 Task: Create a section Cloud Migration Sprint and in the section, add a milestone Data Warehousing Implementation in the project AgileGuru
Action: Mouse moved to (323, 393)
Screenshot: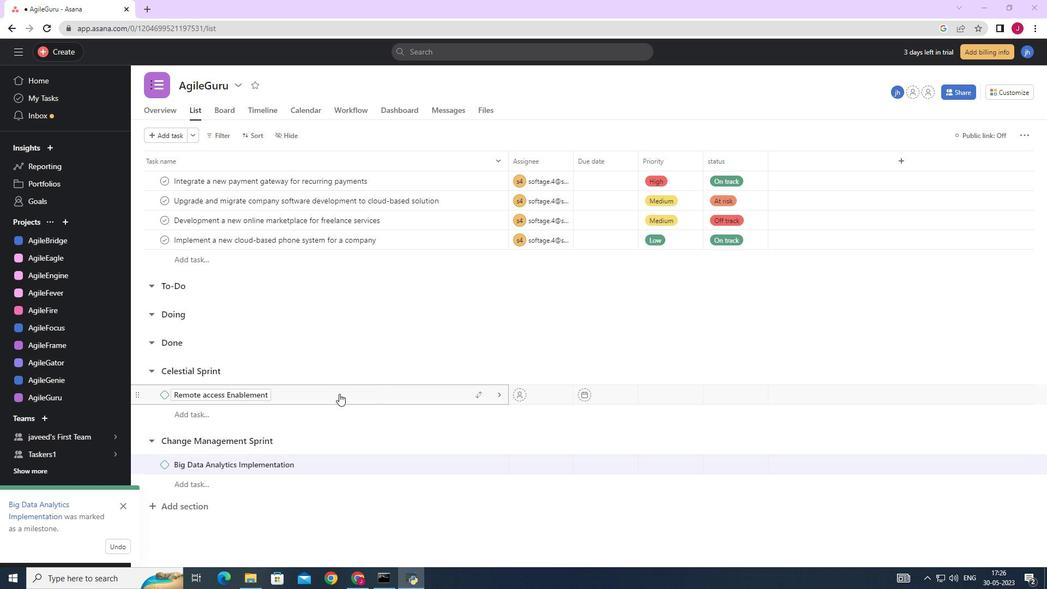 
Action: Mouse scrolled (323, 393) with delta (0, 0)
Screenshot: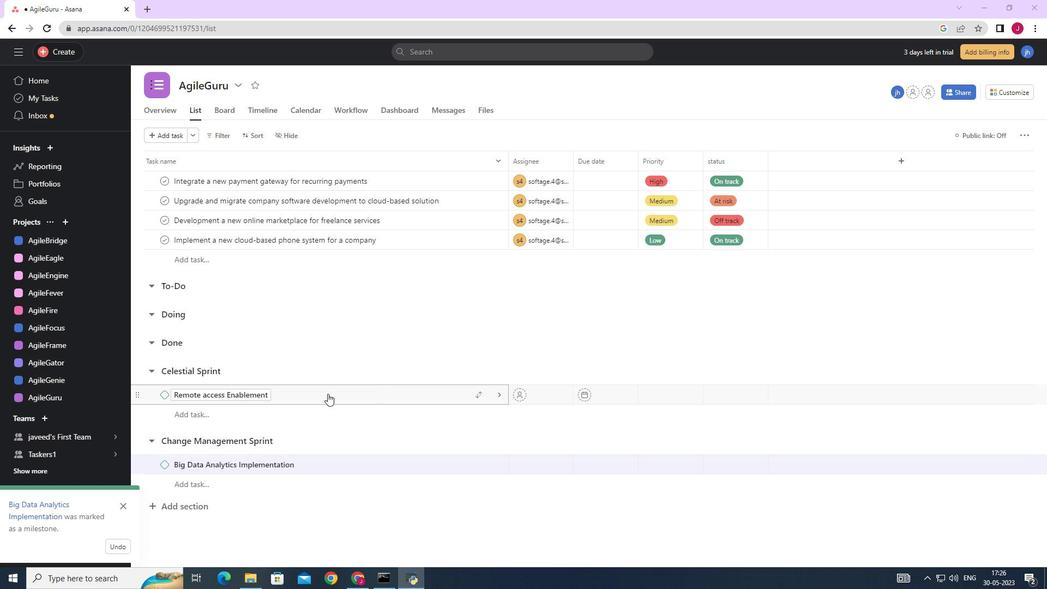 
Action: Mouse moved to (322, 393)
Screenshot: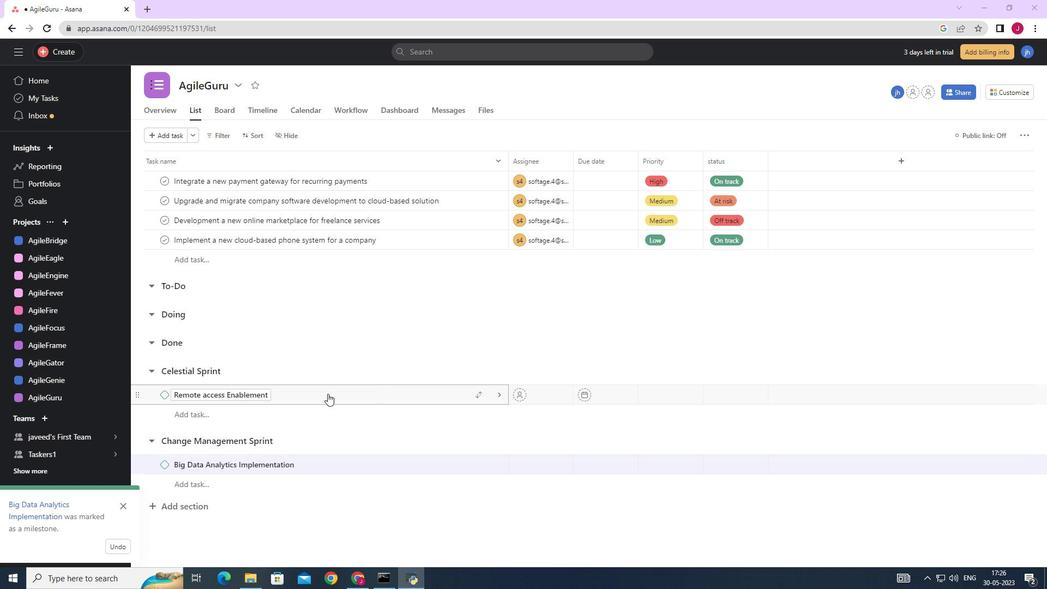 
Action: Mouse scrolled (322, 393) with delta (0, 0)
Screenshot: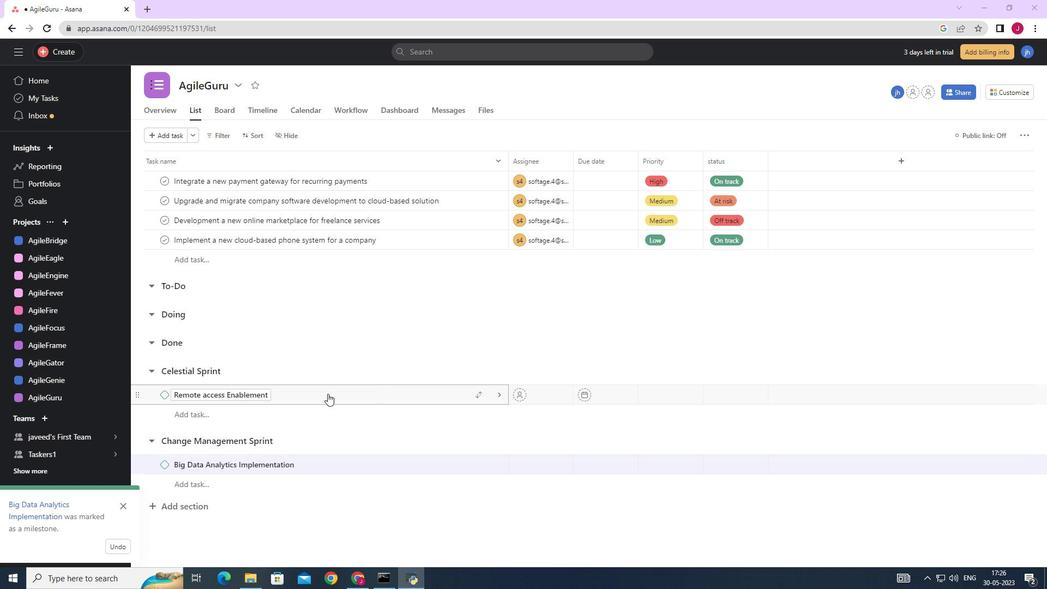 
Action: Mouse scrolled (322, 393) with delta (0, 0)
Screenshot: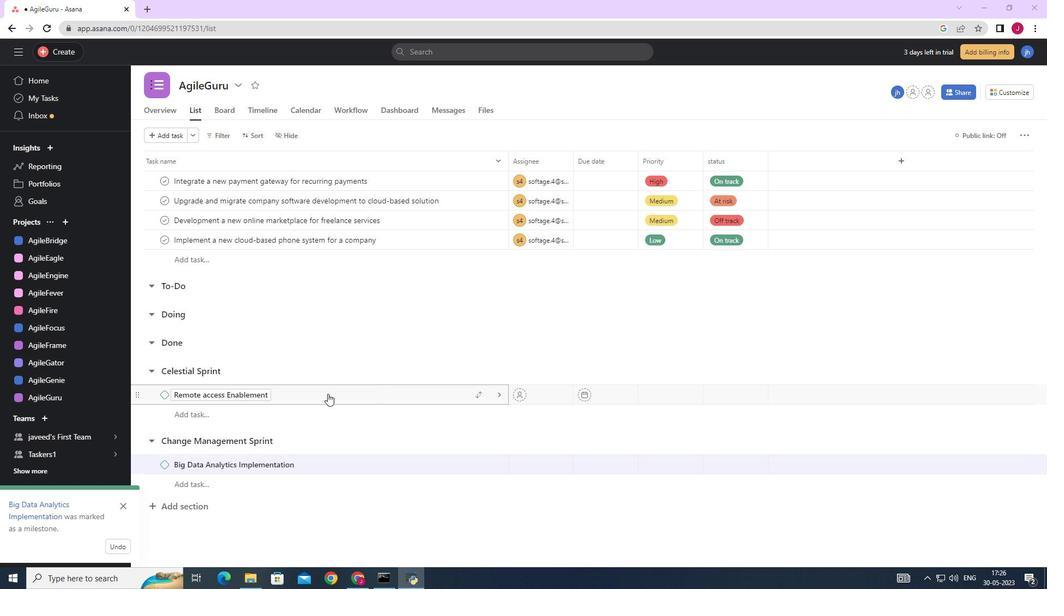 
Action: Mouse moved to (321, 393)
Screenshot: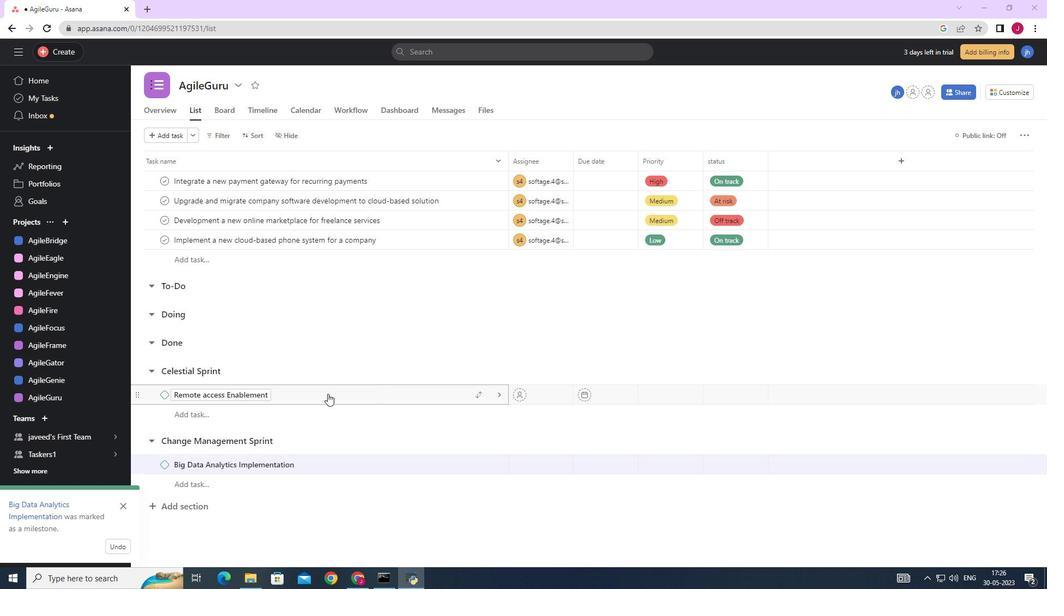 
Action: Mouse scrolled (321, 393) with delta (0, 0)
Screenshot: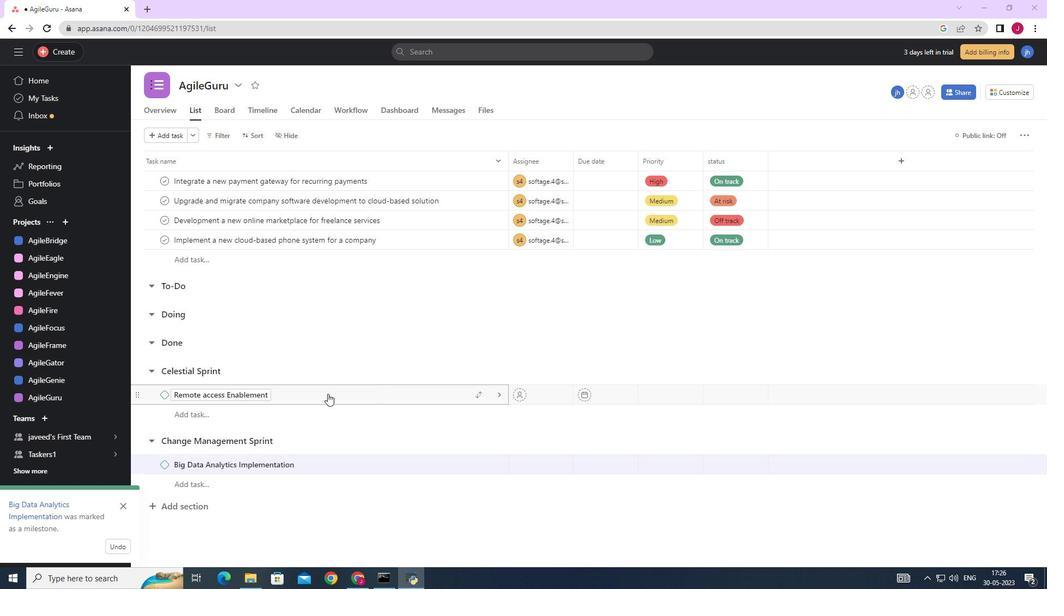 
Action: Mouse scrolled (321, 393) with delta (0, 0)
Screenshot: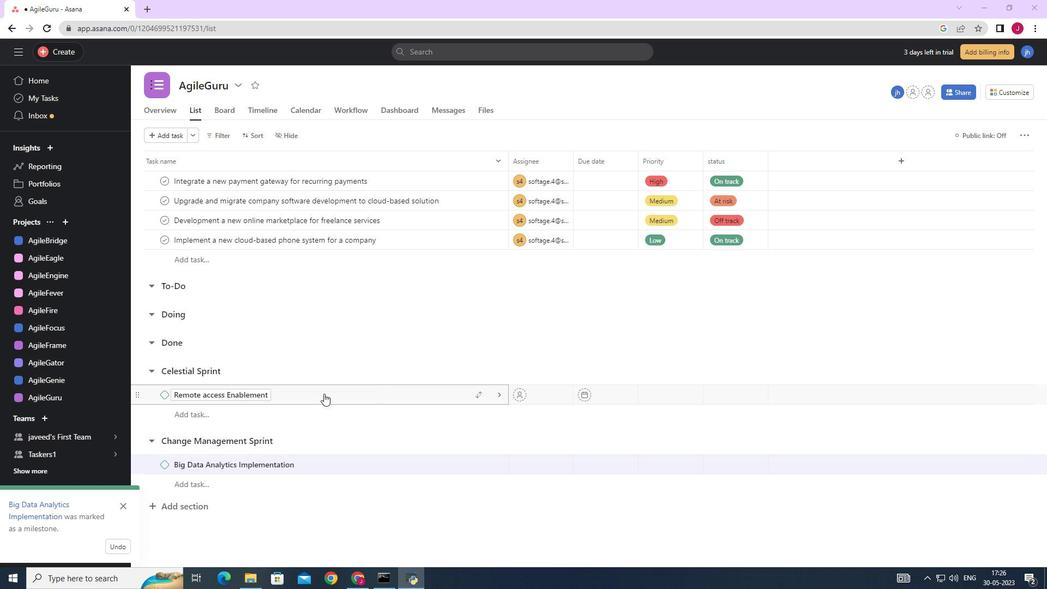
Action: Mouse moved to (189, 503)
Screenshot: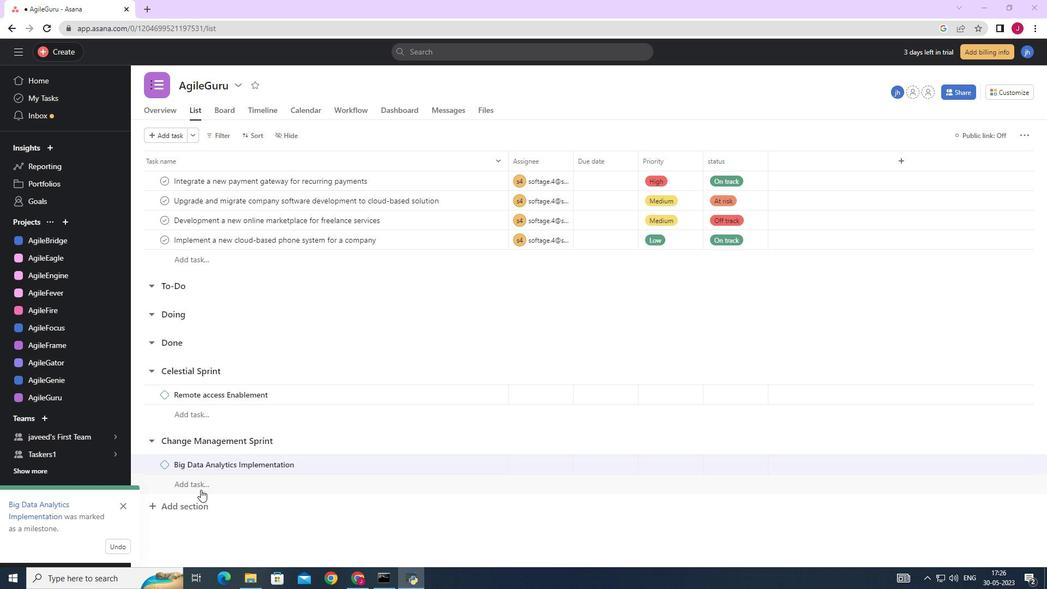 
Action: Mouse pressed left at (189, 503)
Screenshot: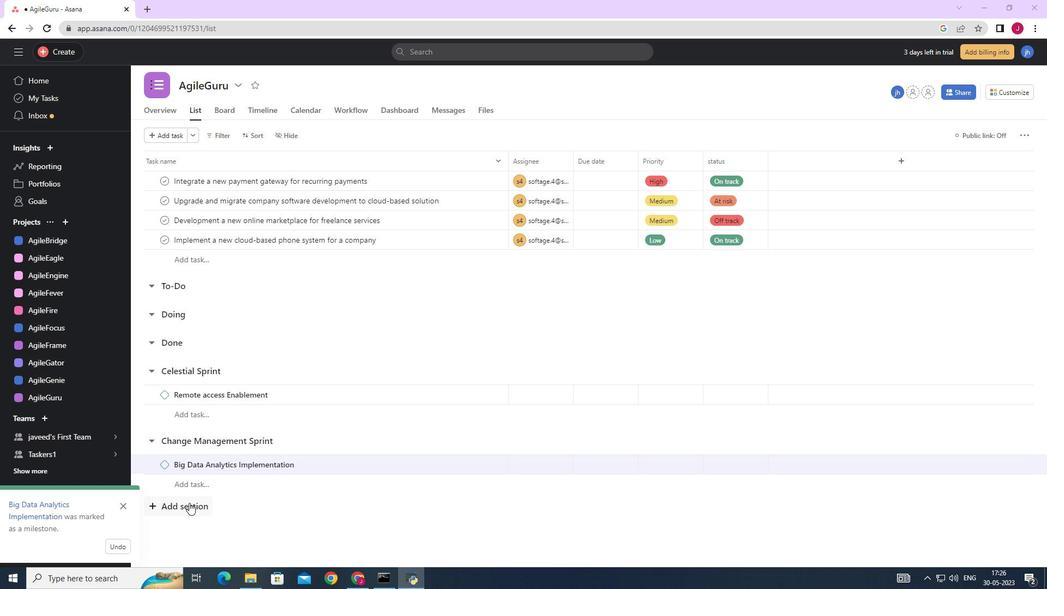 
Action: Mouse moved to (205, 483)
Screenshot: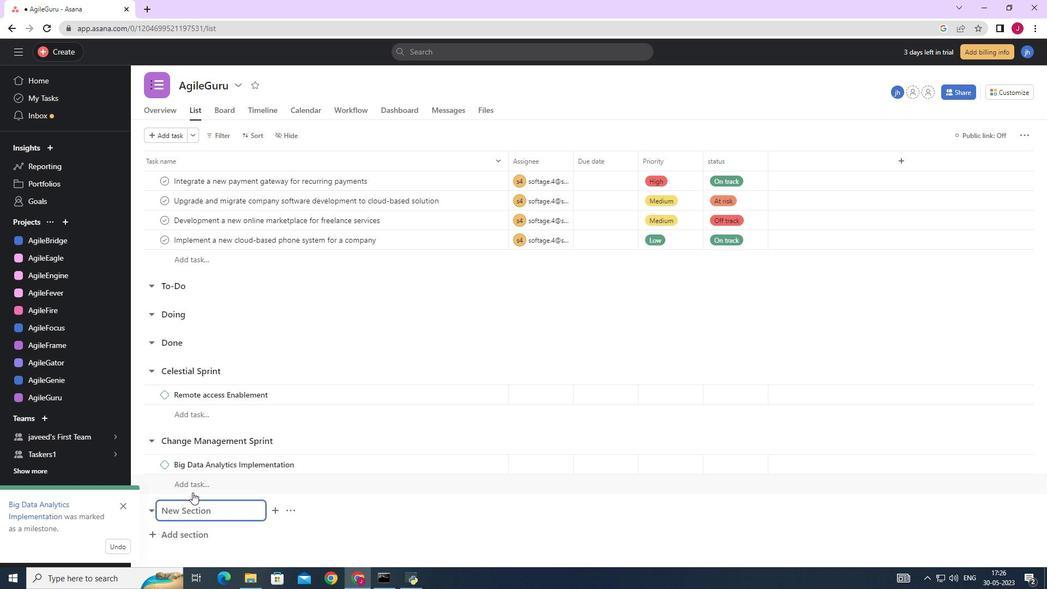 
Action: Key pressed <Key.caps_lock>C<Key.caps_lock>loud<Key.space><Key.caps_lock>M<Key.caps_lock>igration<Key.space><Key.caps_lock>S<Key.caps_lock>print<Key.enter><Key.caps_lock>D<Key.caps_lock>ata<Key.space><Key.caps_lock>W<Key.caps_lock>arehousing<Key.space><Key.caps_lock>I<Key.caps_lock>mplementation
Screenshot: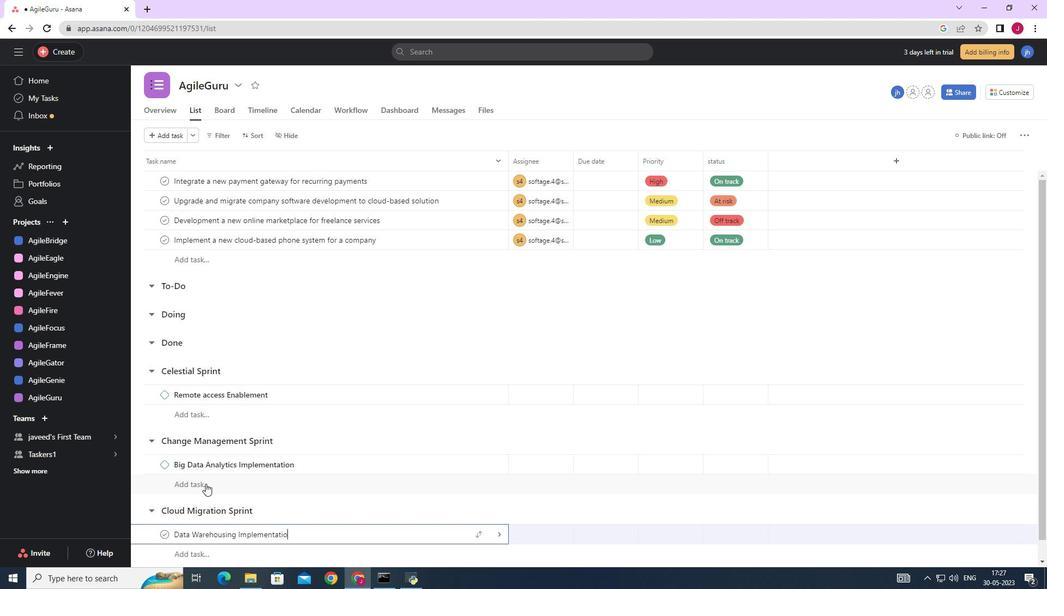 
Action: Mouse moved to (499, 533)
Screenshot: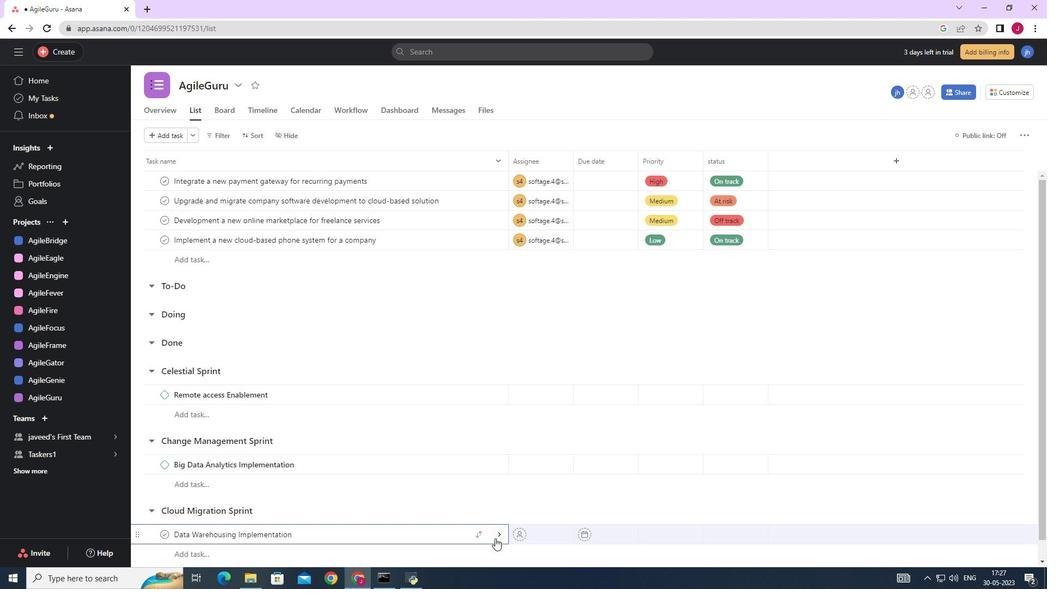 
Action: Mouse pressed left at (499, 533)
Screenshot: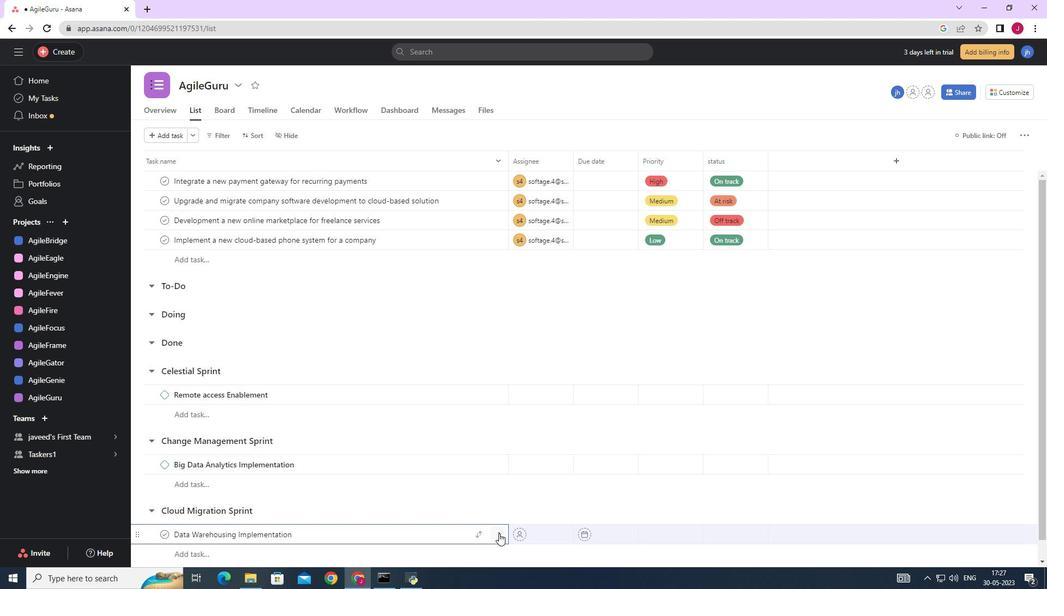 
Action: Mouse moved to (1007, 131)
Screenshot: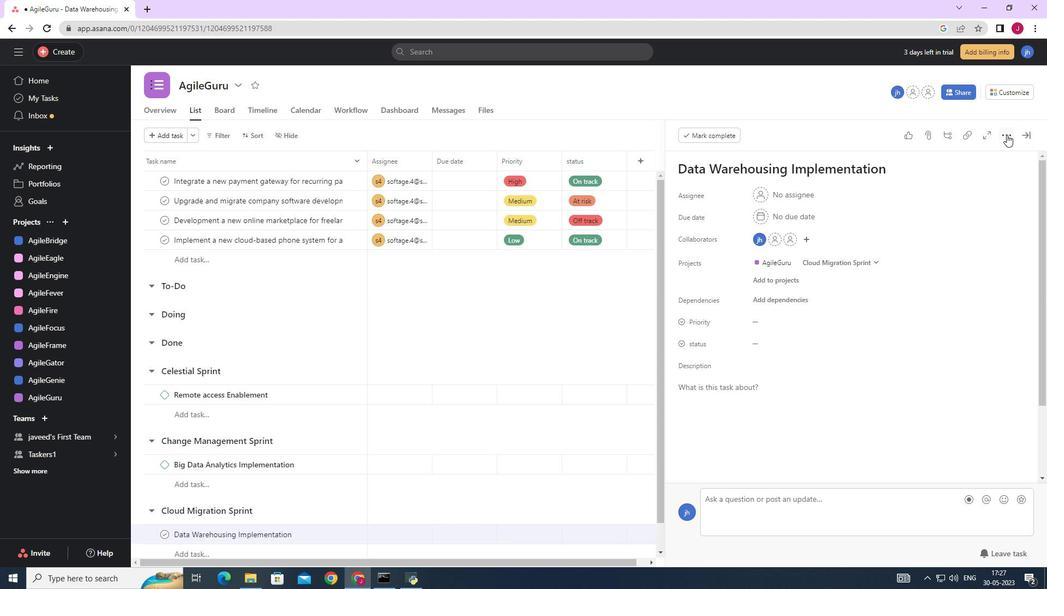 
Action: Mouse pressed left at (1007, 131)
Screenshot: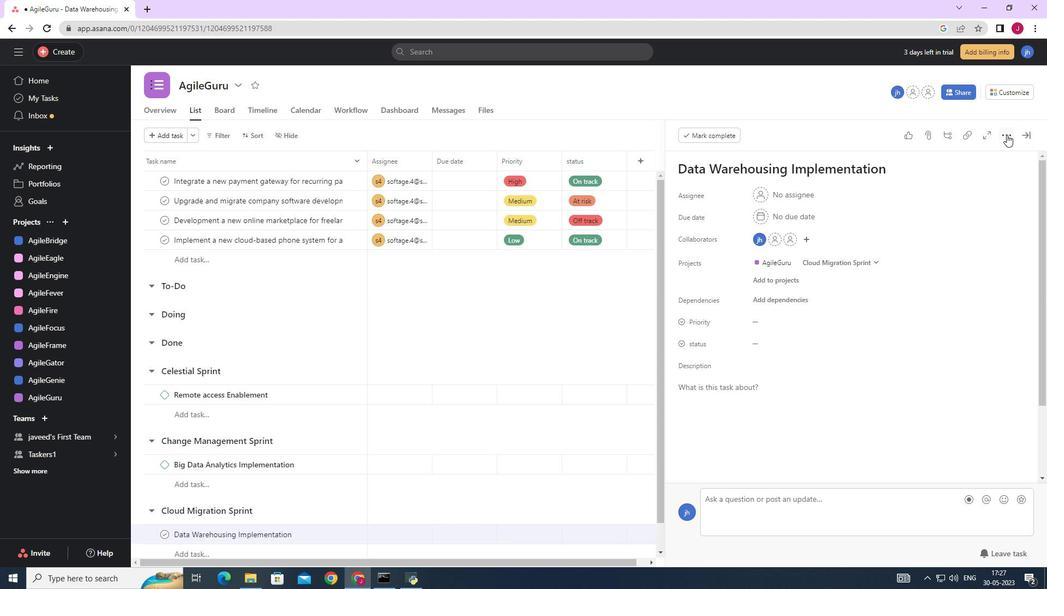 
Action: Mouse moved to (910, 176)
Screenshot: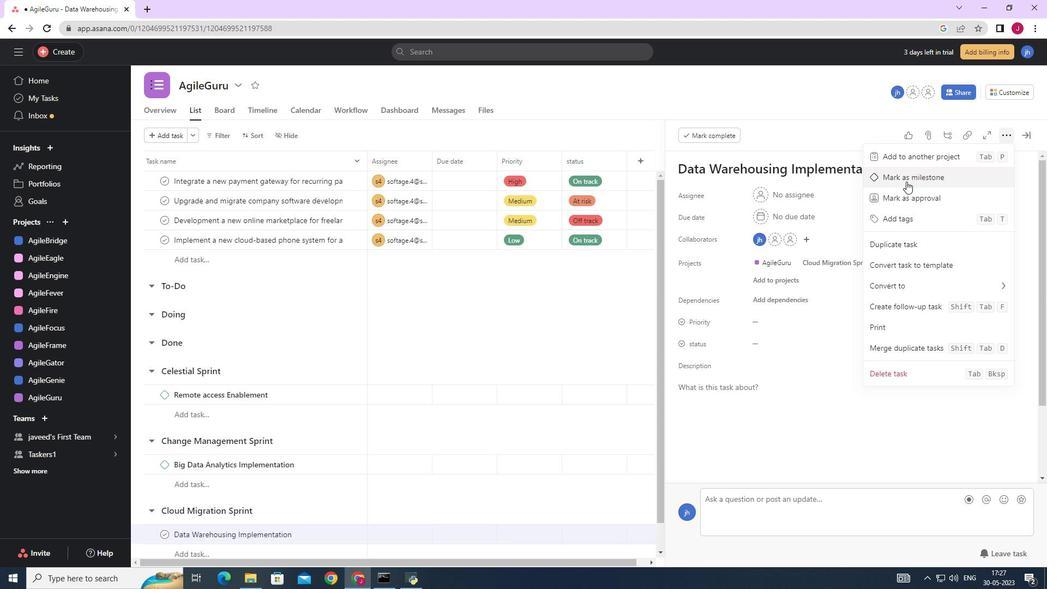 
Action: Mouse pressed left at (910, 176)
Screenshot: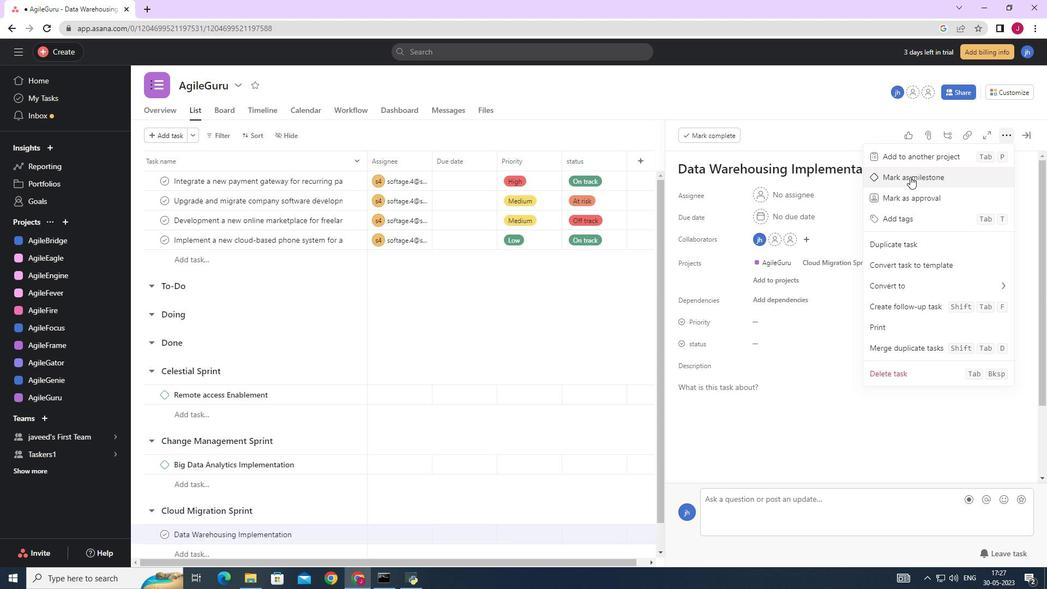 
Action: Mouse moved to (1025, 129)
Screenshot: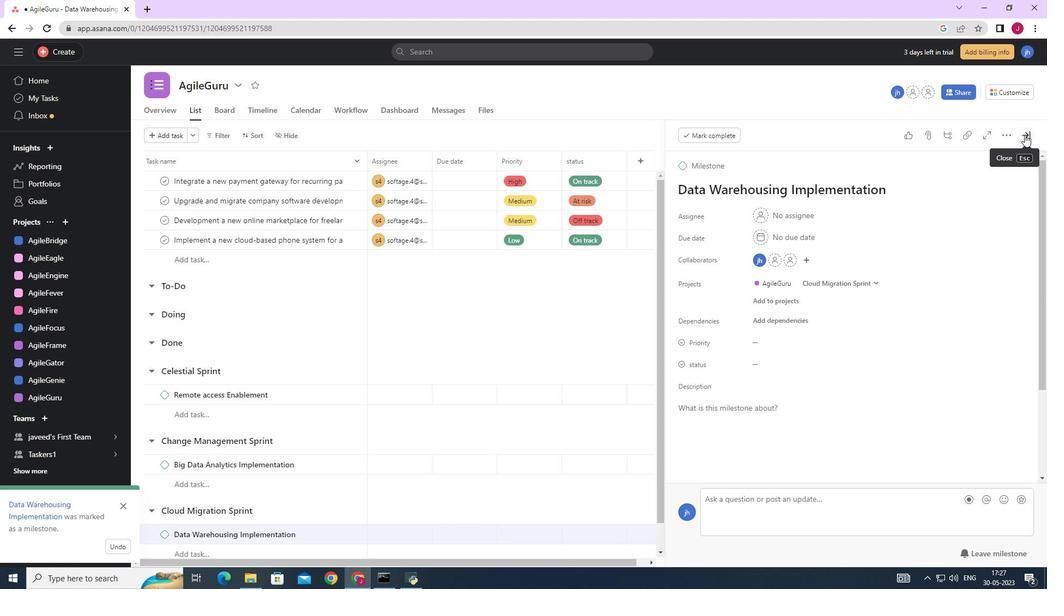 
Action: Mouse pressed left at (1025, 129)
Screenshot: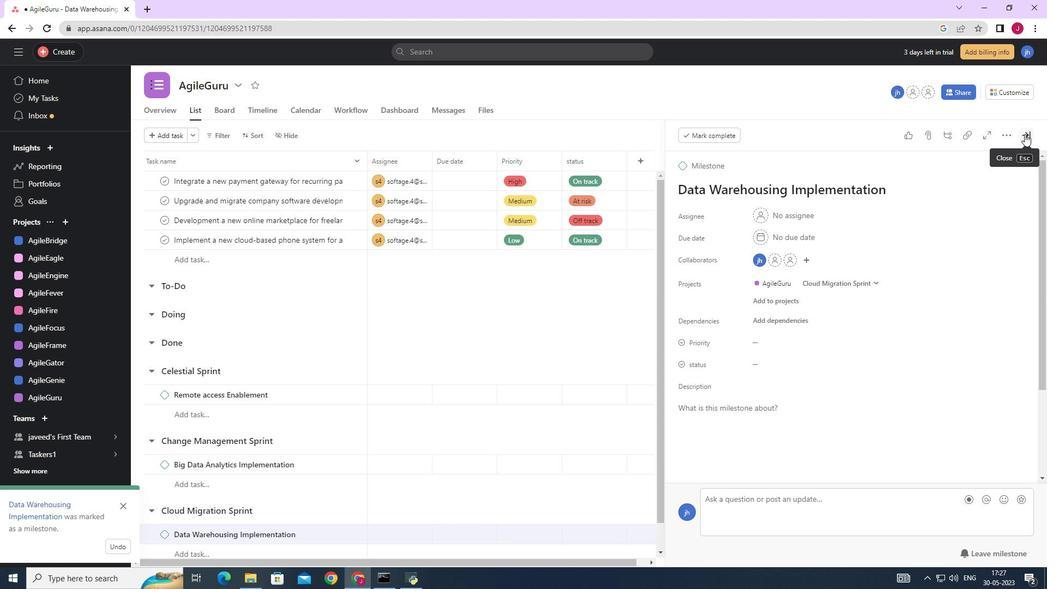 
Action: Mouse moved to (961, 153)
Screenshot: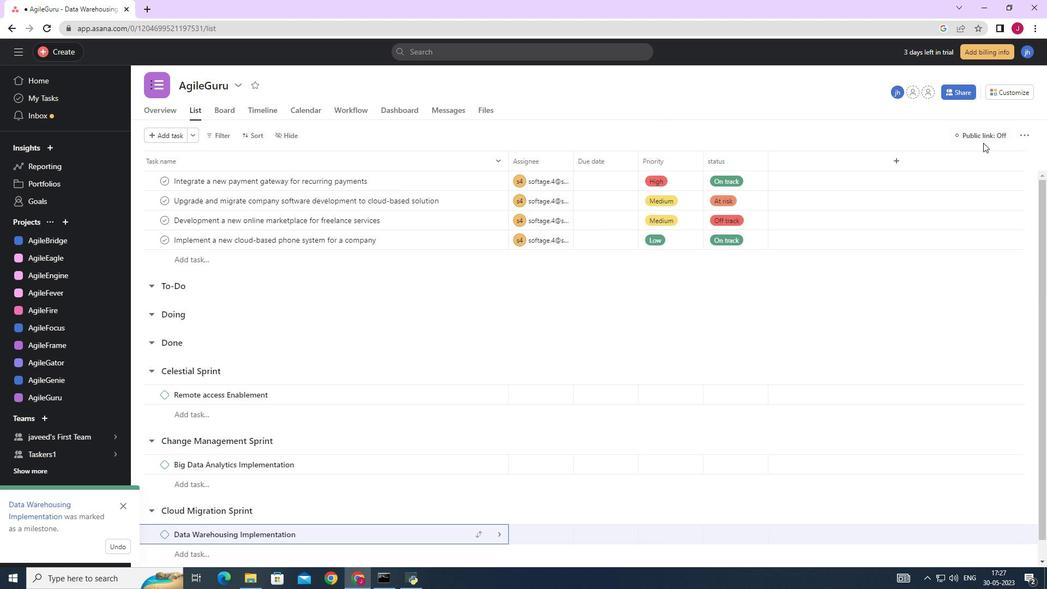 
